 Task: Create a task  Integrate website with a new web content management system (CMS) , assign it to team member softage.5@softage.net in the project BackTech and update the status of the task to  On Track  , set the priority of the task to Low
Action: Mouse moved to (741, 721)
Screenshot: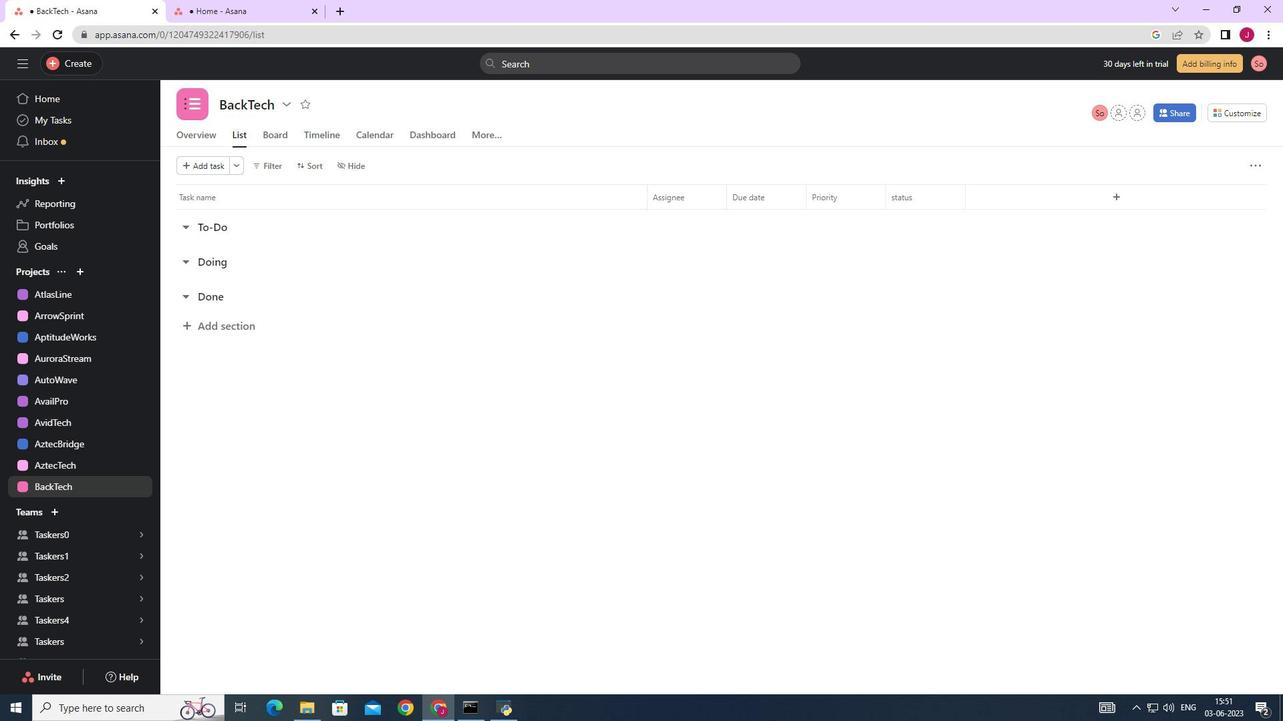 
Action: Mouse scrolled (741, 721) with delta (0, 0)
Screenshot: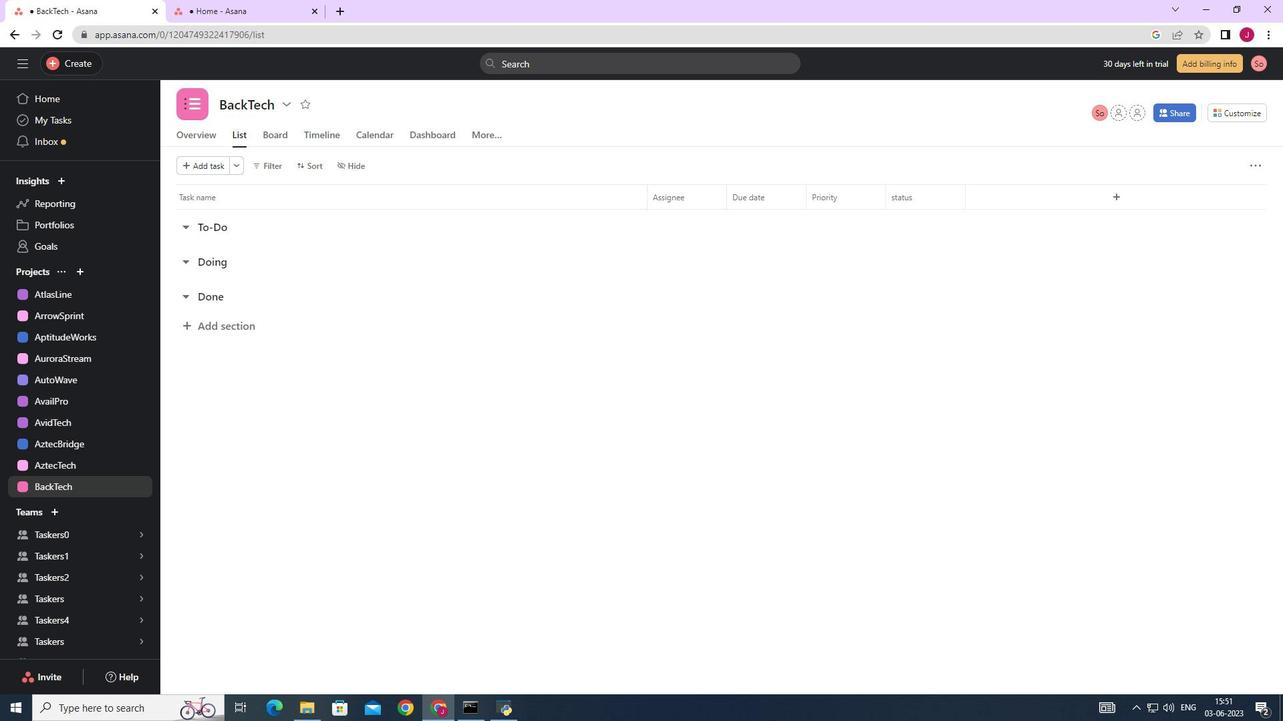 
Action: Mouse moved to (739, 721)
Screenshot: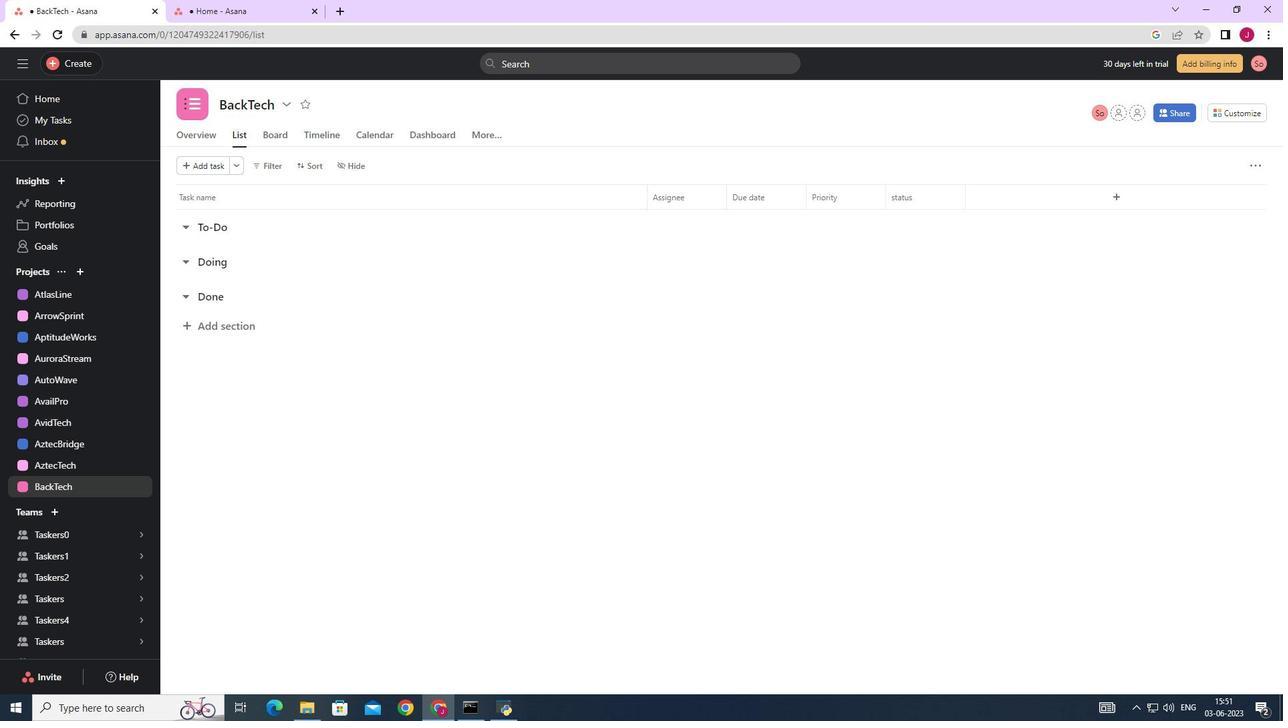 
Action: Mouse scrolled (739, 721) with delta (0, 0)
Screenshot: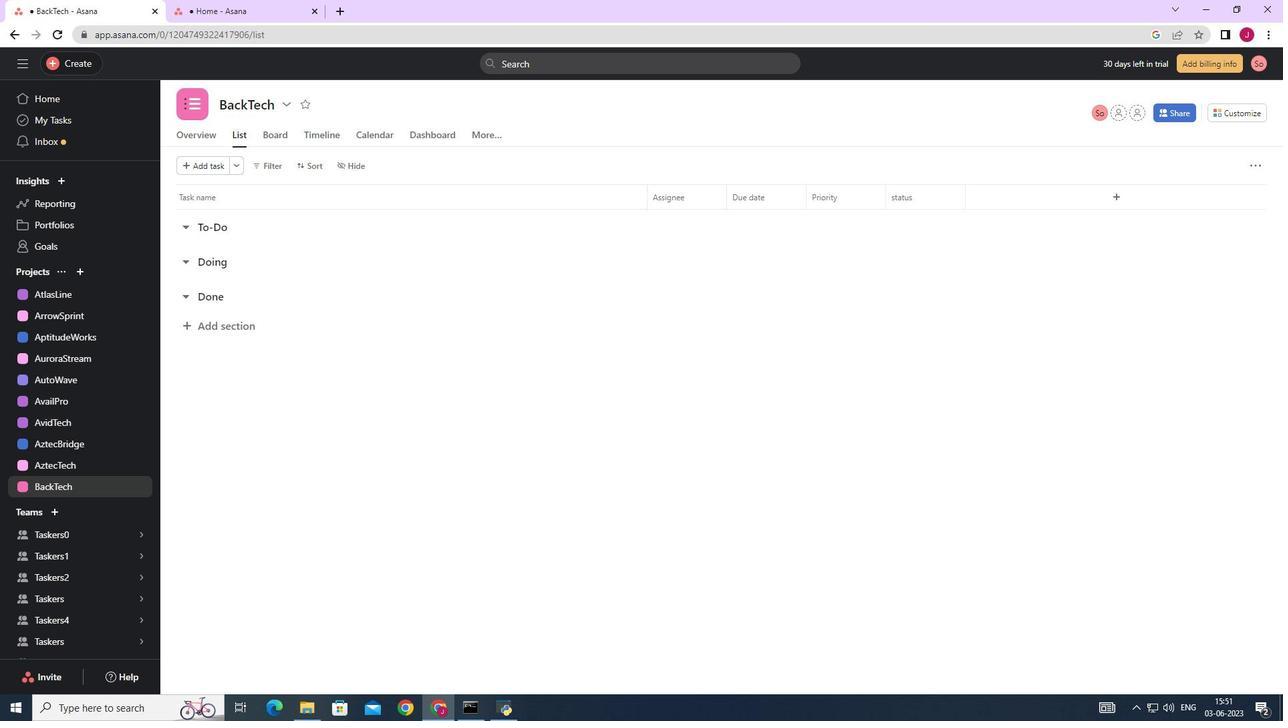 
Action: Mouse moved to (736, 721)
Screenshot: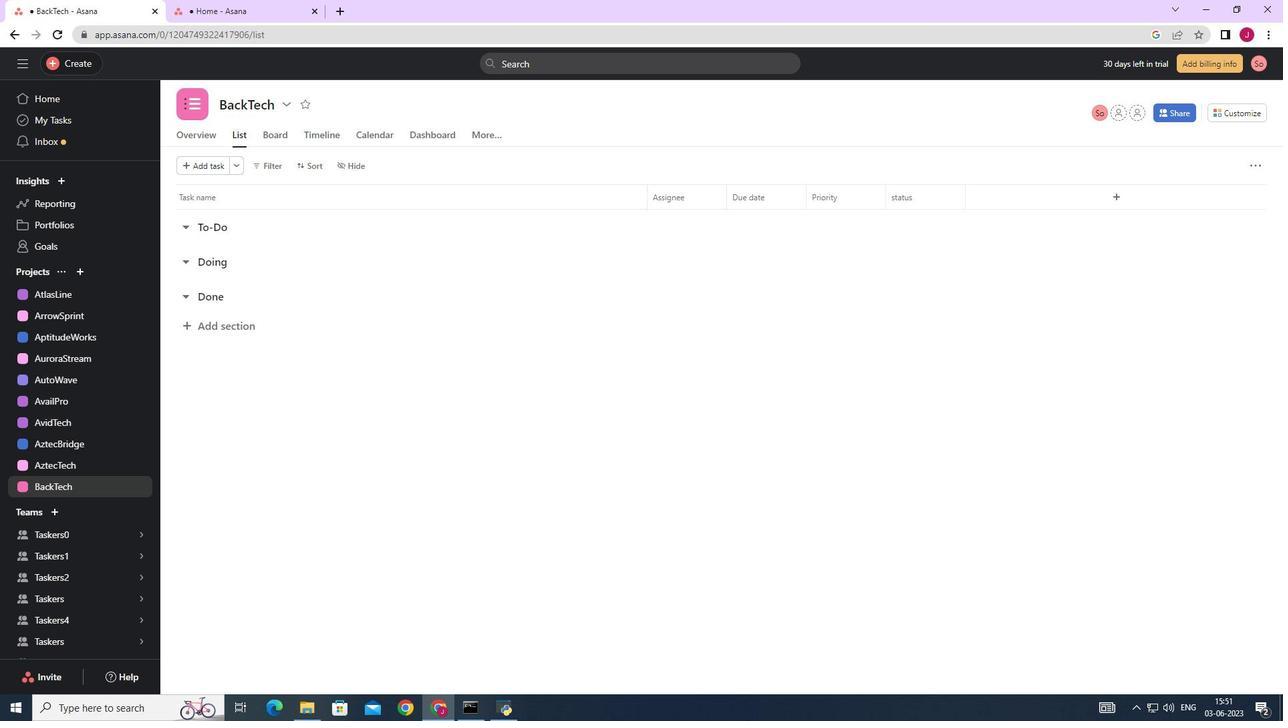 
Action: Mouse scrolled (736, 721) with delta (0, 0)
Screenshot: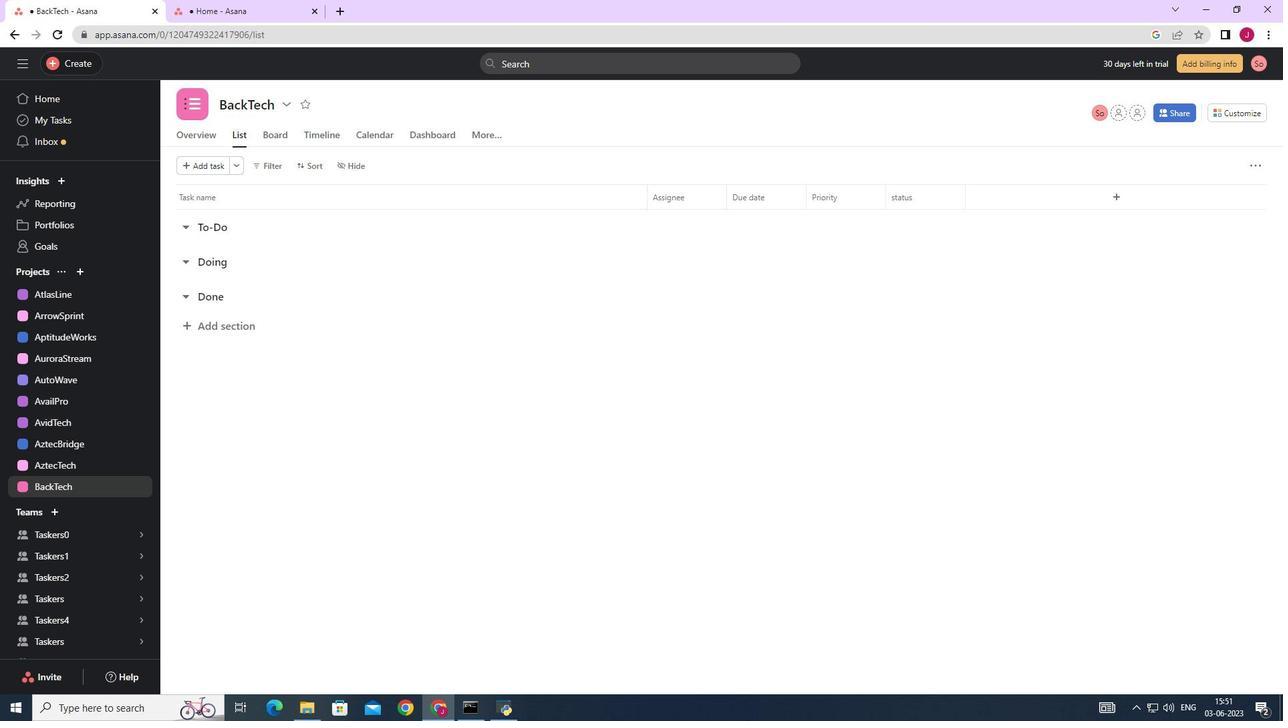 
Action: Mouse moved to (89, 63)
Screenshot: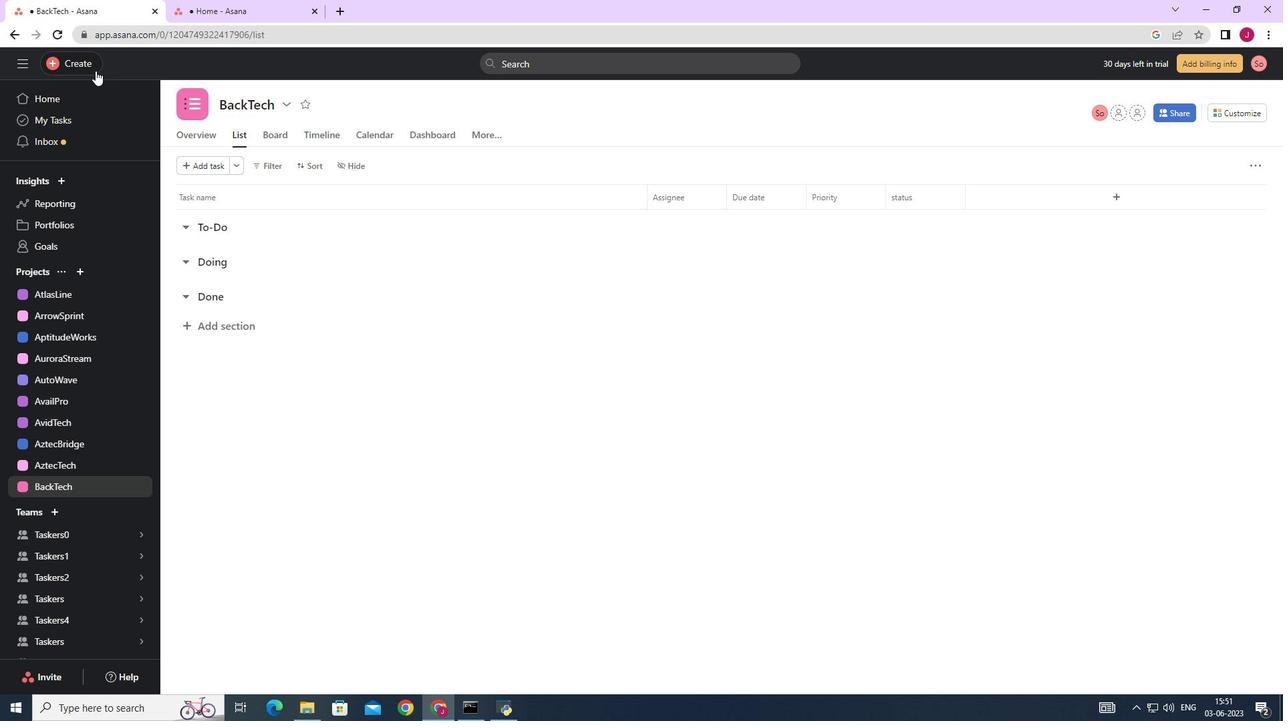 
Action: Mouse pressed left at (89, 63)
Screenshot: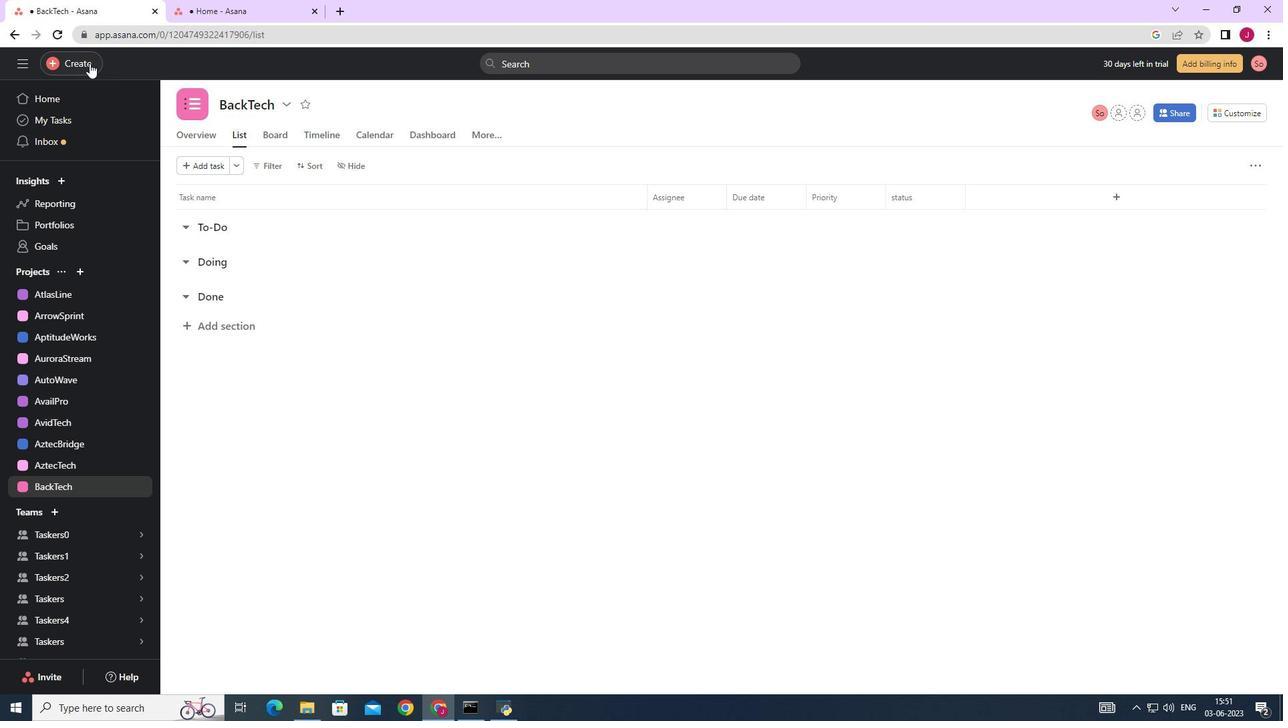 
Action: Mouse moved to (181, 71)
Screenshot: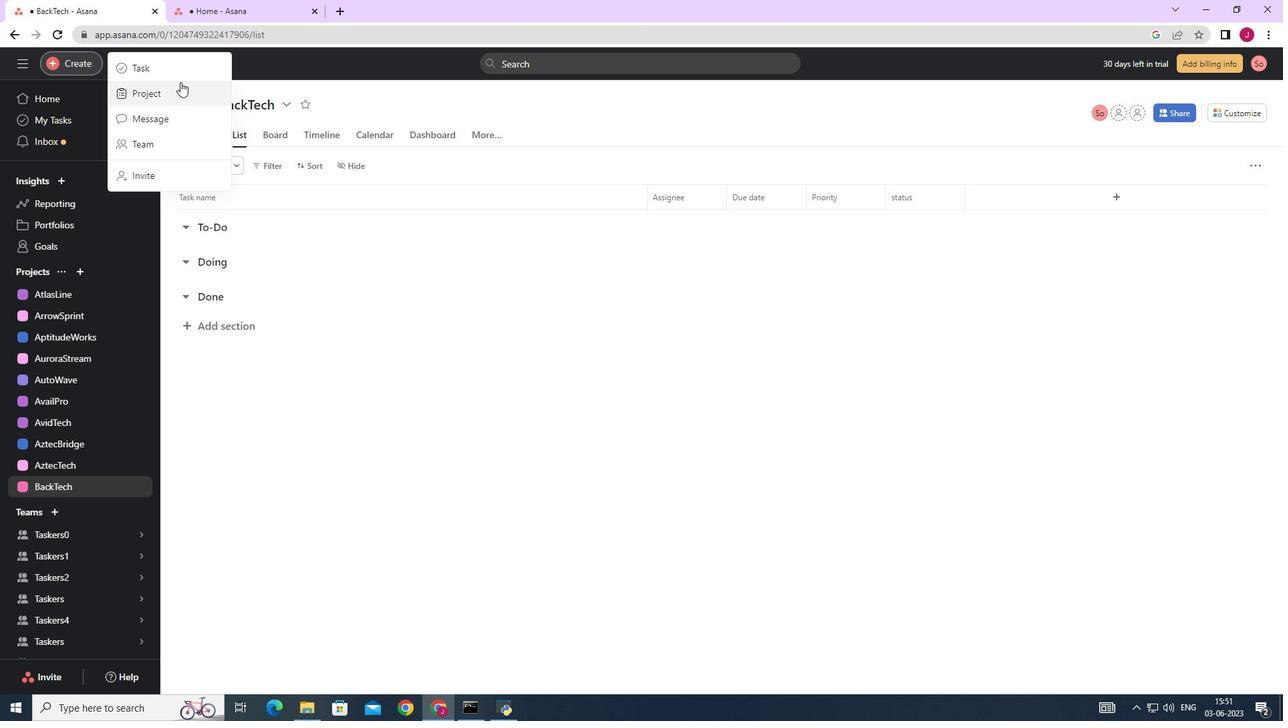 
Action: Mouse pressed left at (181, 71)
Screenshot: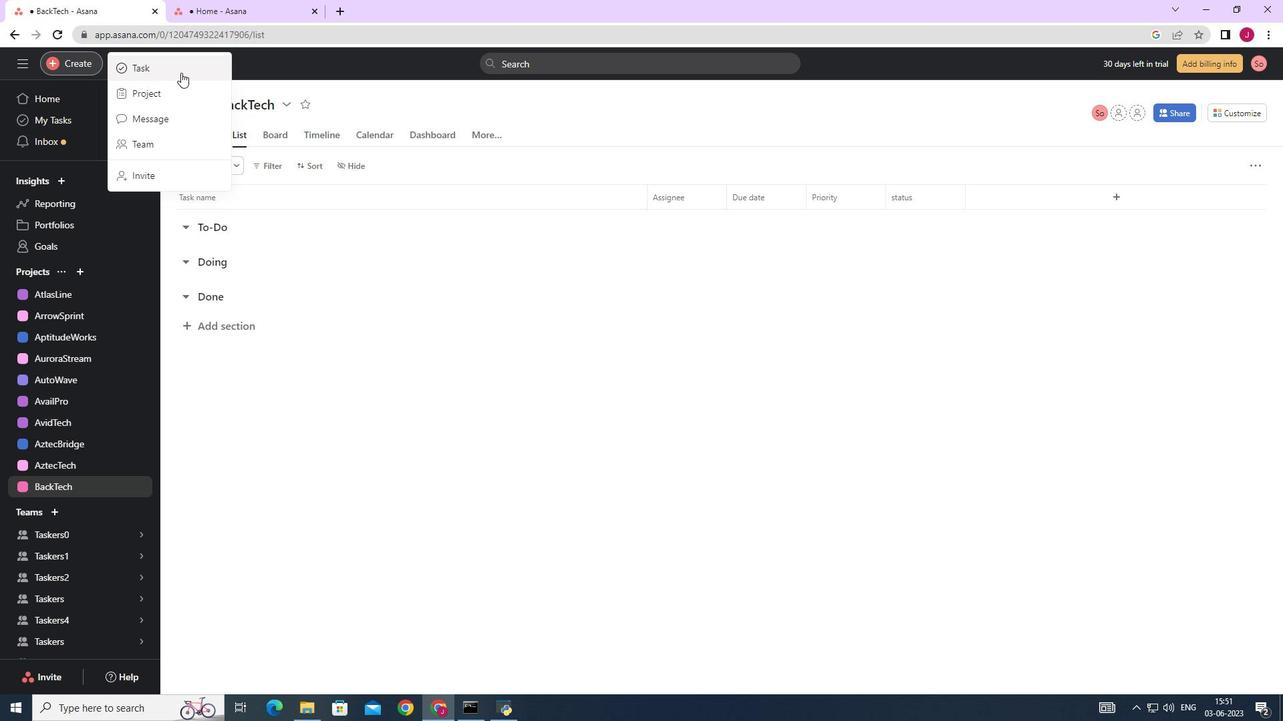 
Action: Mouse moved to (1016, 443)
Screenshot: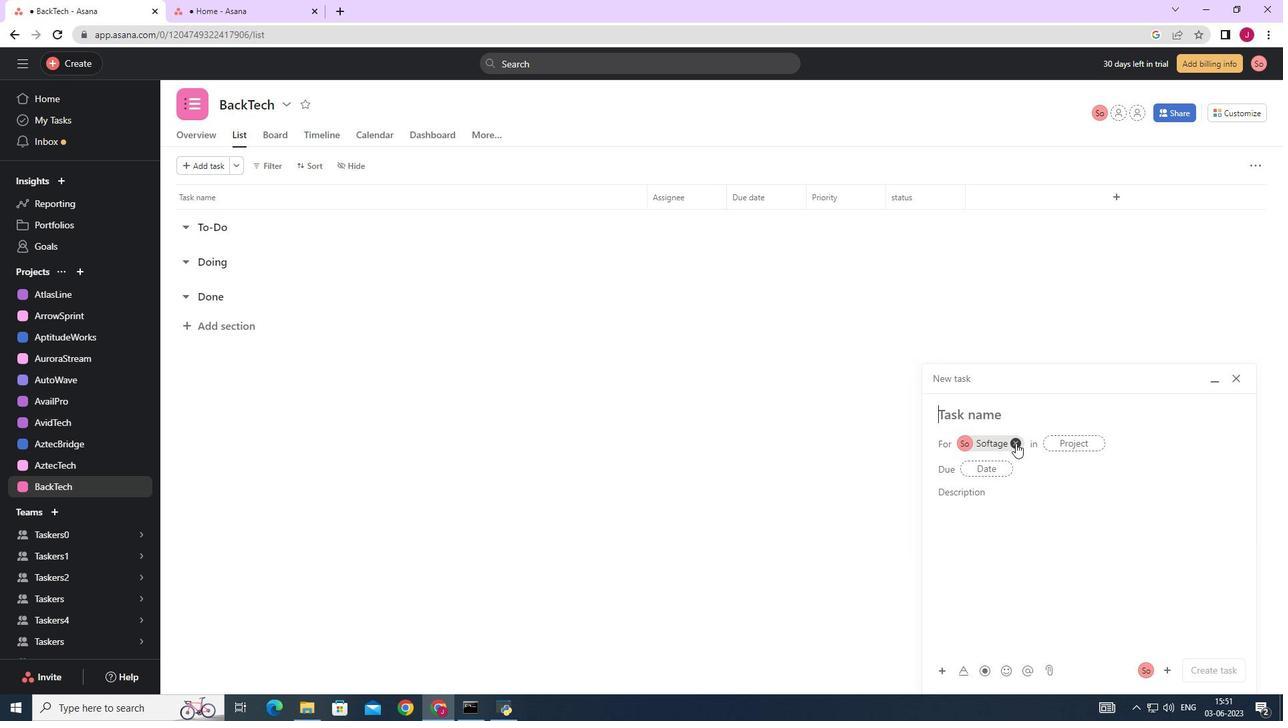 
Action: Mouse pressed left at (1016, 443)
Screenshot: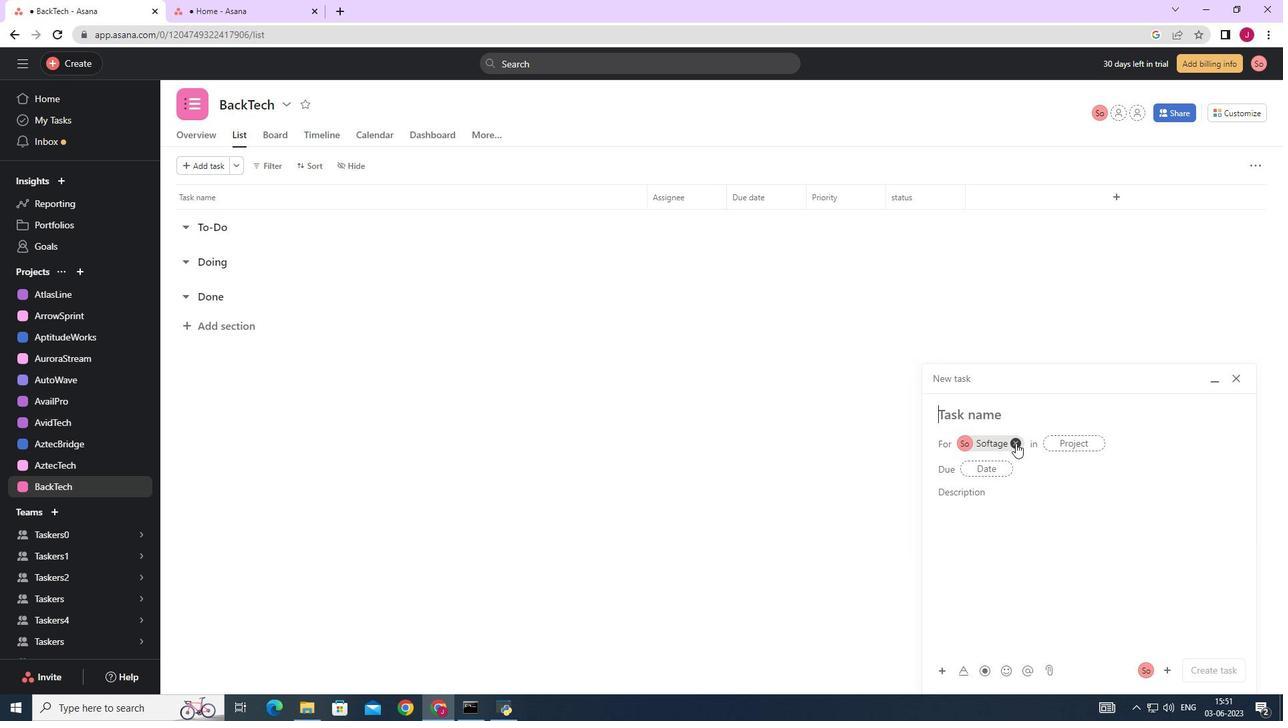 
Action: Mouse moved to (989, 419)
Screenshot: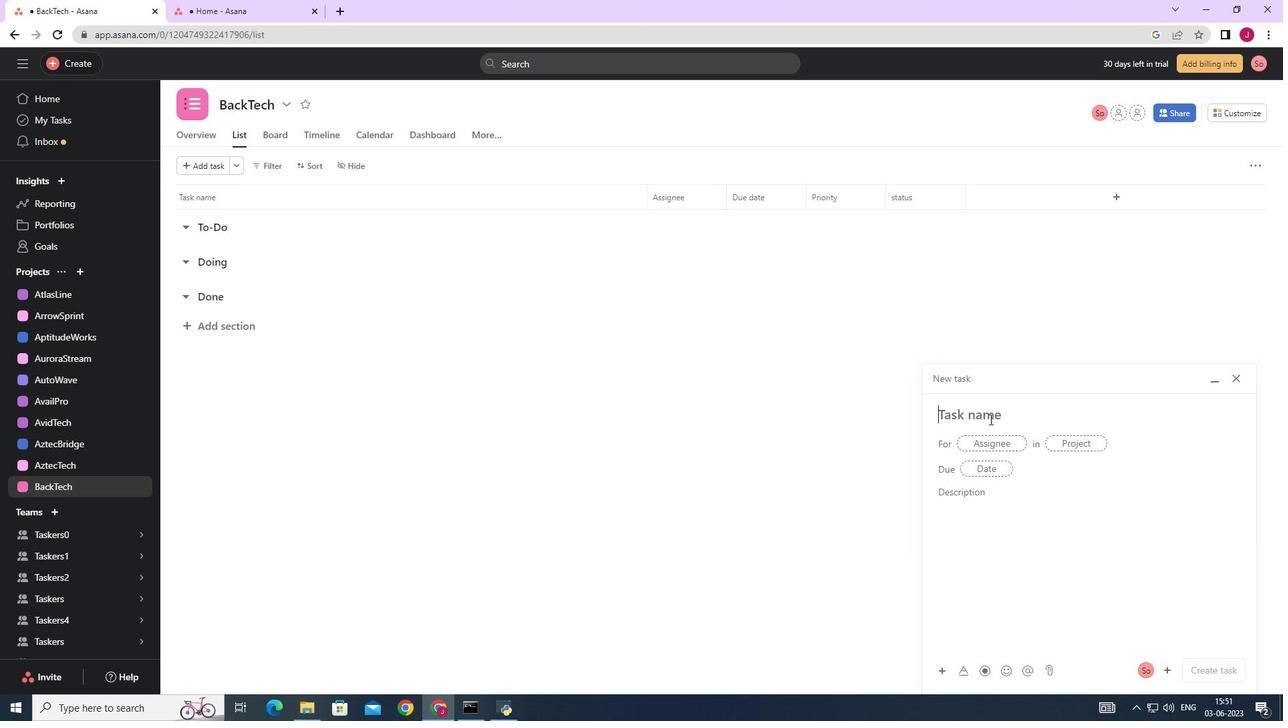 
Action: Mouse pressed left at (989, 419)
Screenshot: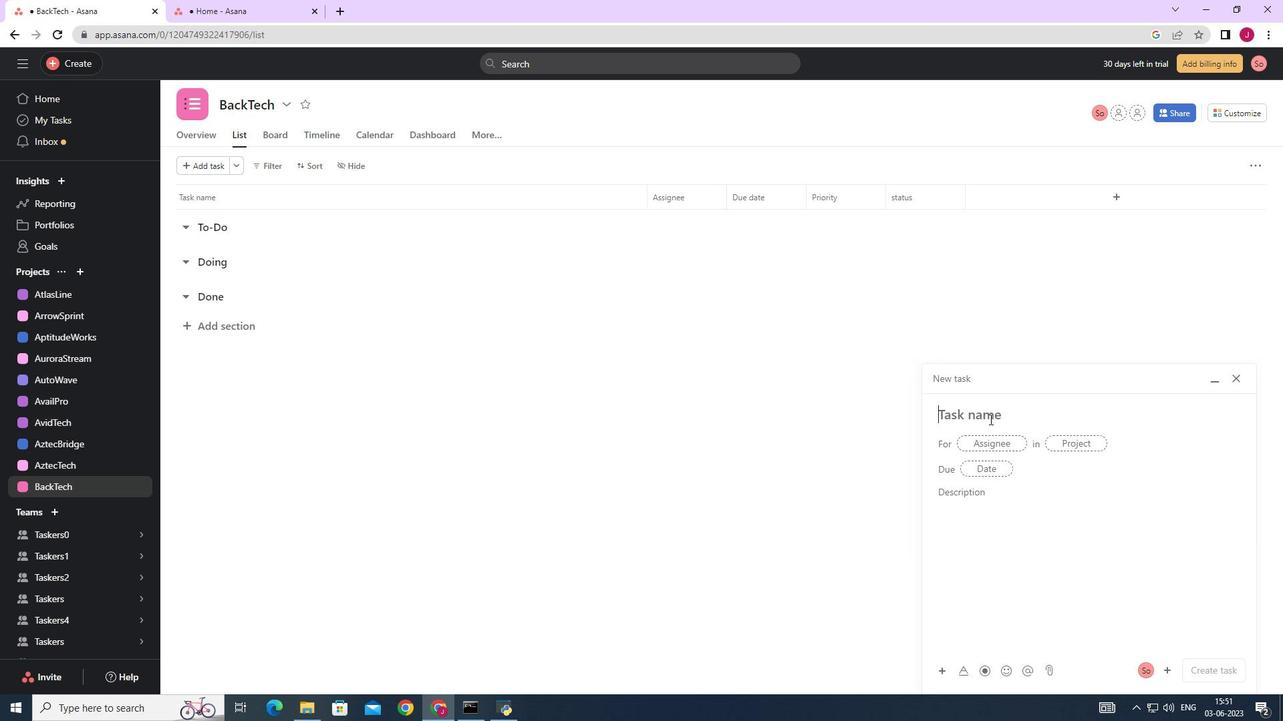 
Action: Mouse moved to (1283, 721)
Screenshot: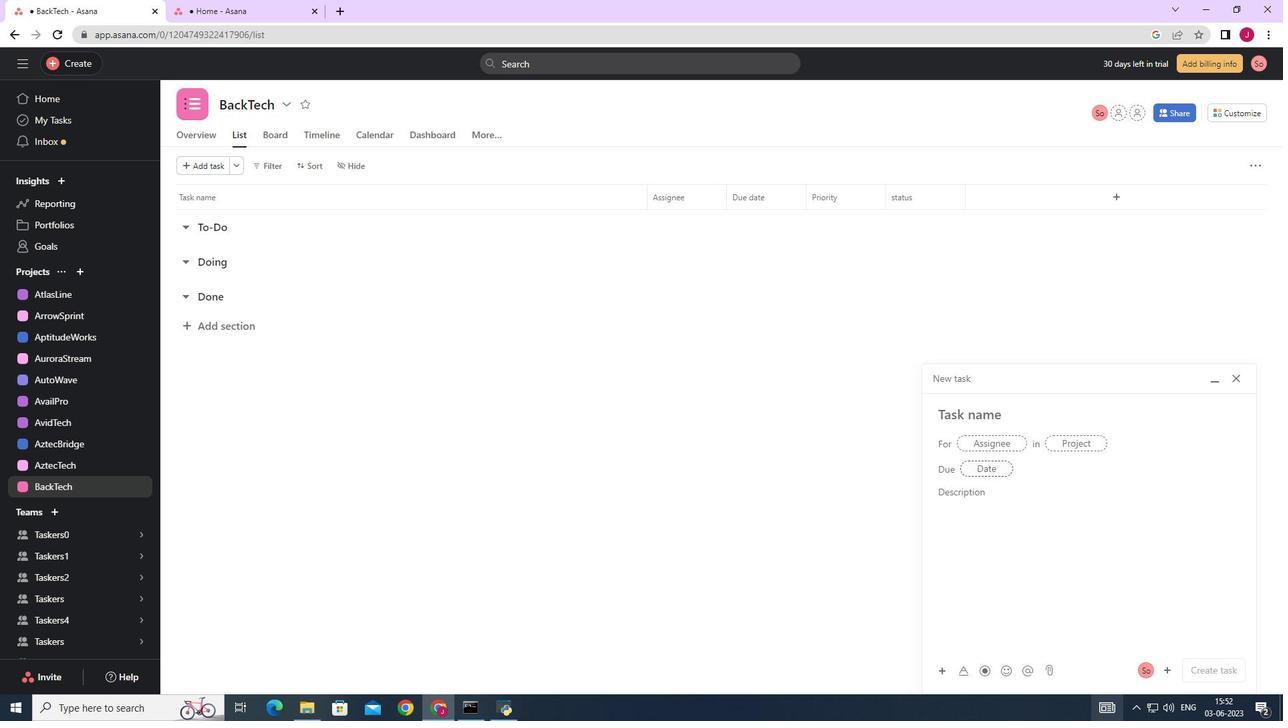 
Action: Key pressed <Key.caps_lock>I<Key.caps_lock>ntegrate<Key.space>website<Key.space>with<Key.space>a<Key.space>new<Key.space>web<Key.space>content<Key.space>management<Key.space>system<Key.space><Key.shift_r><Key.shift_r><Key.shift_r><Key.shift_r><Key.shift_r>(<Key.caps_lock>CMS<Key.shift_r>)
Screenshot: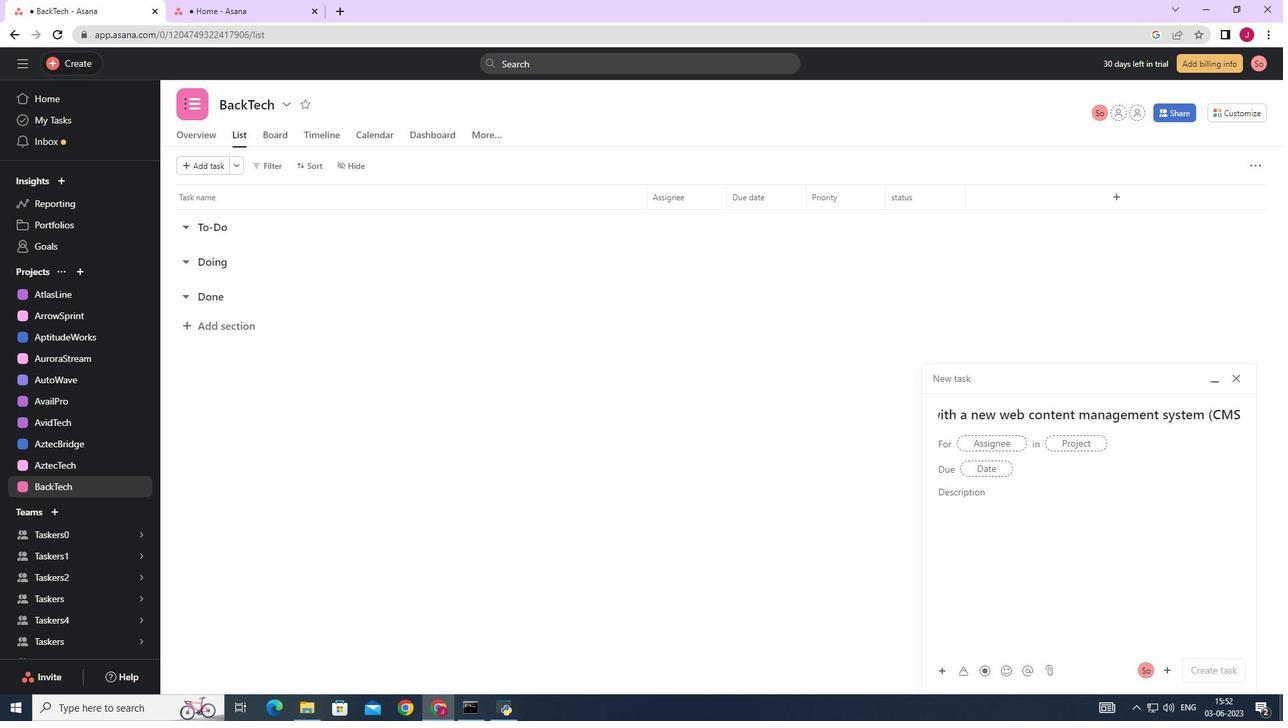 
Action: Mouse moved to (995, 445)
Screenshot: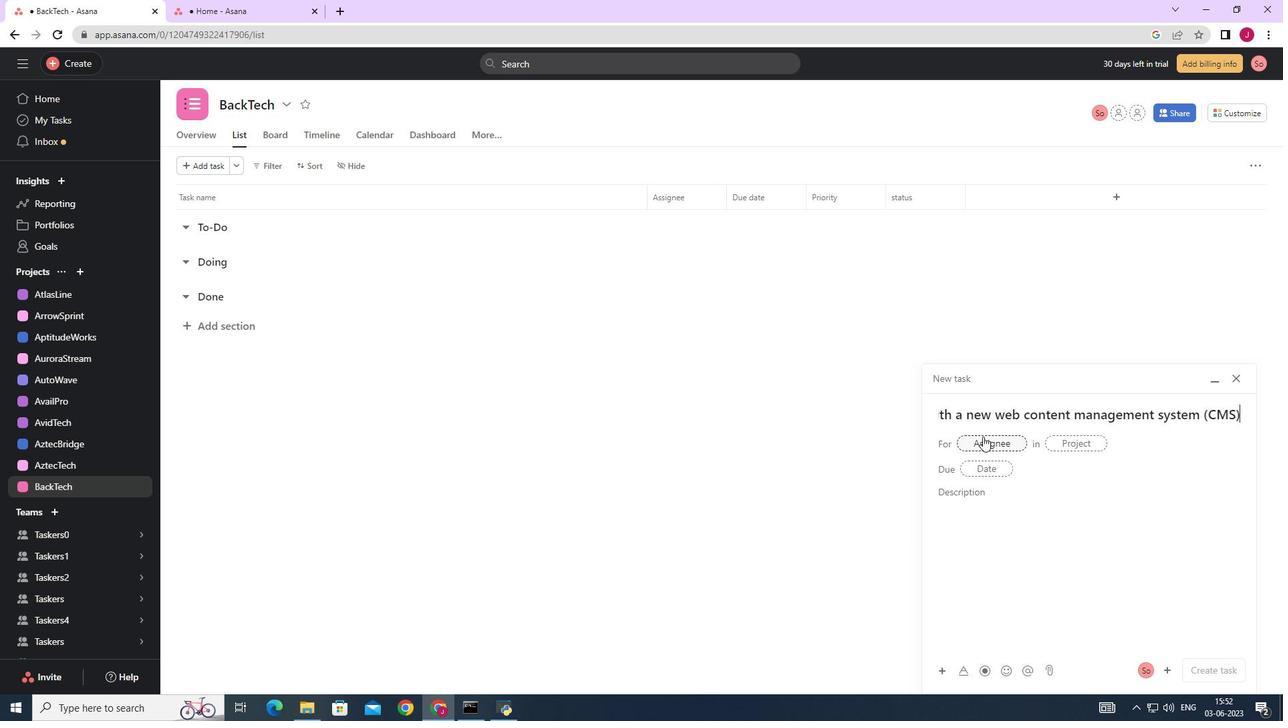 
Action: Mouse pressed left at (995, 445)
Screenshot: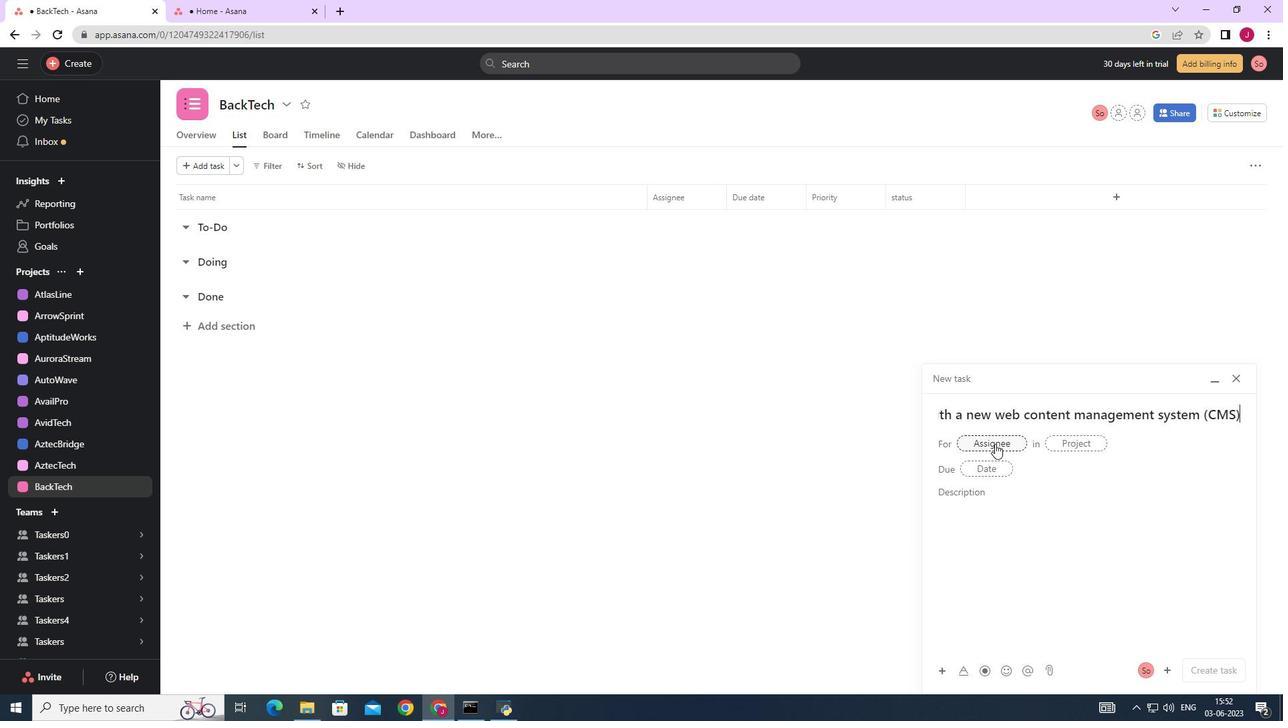 
Action: Mouse moved to (993, 447)
Screenshot: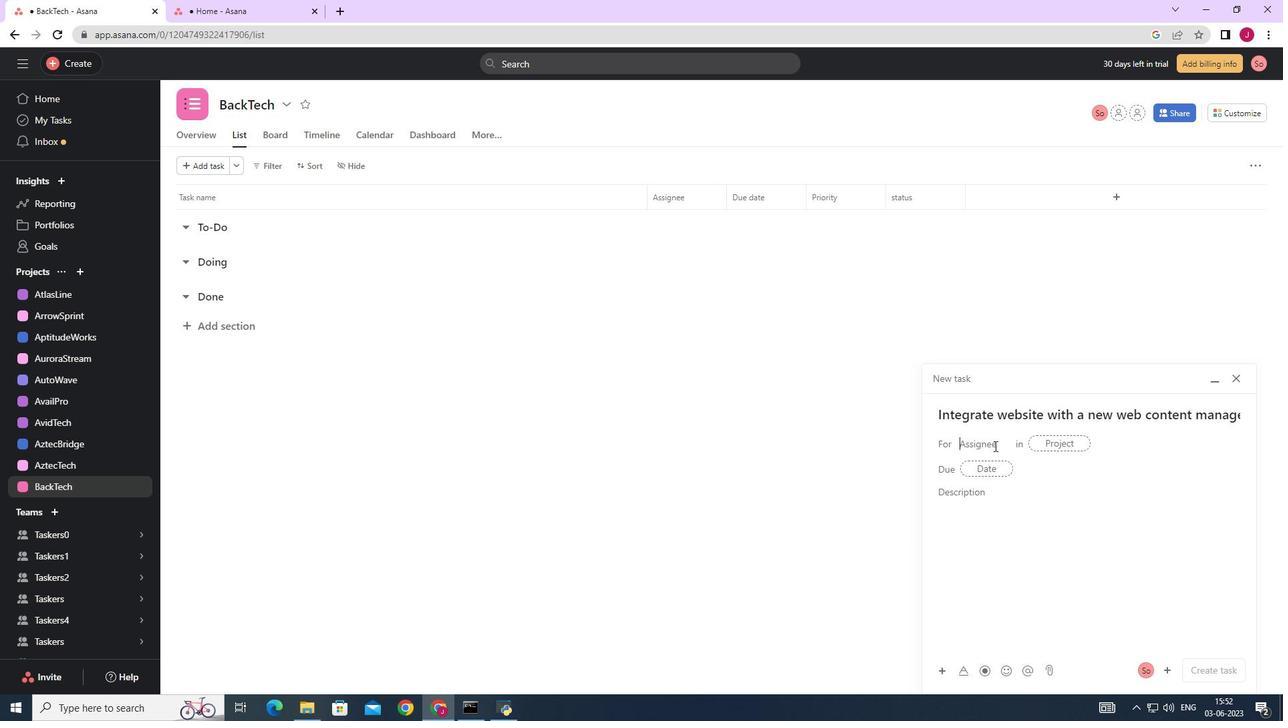 
Action: Key pressed SOFTAGE.5
Screenshot: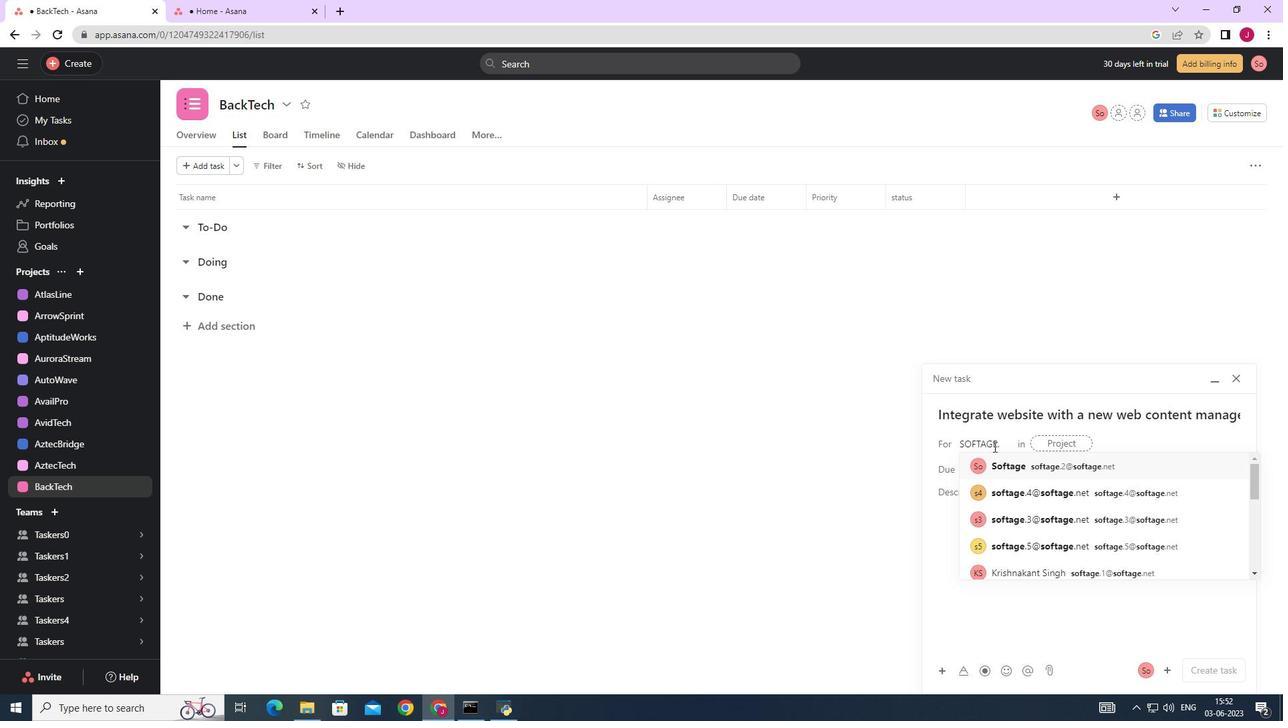 
Action: Mouse moved to (1032, 466)
Screenshot: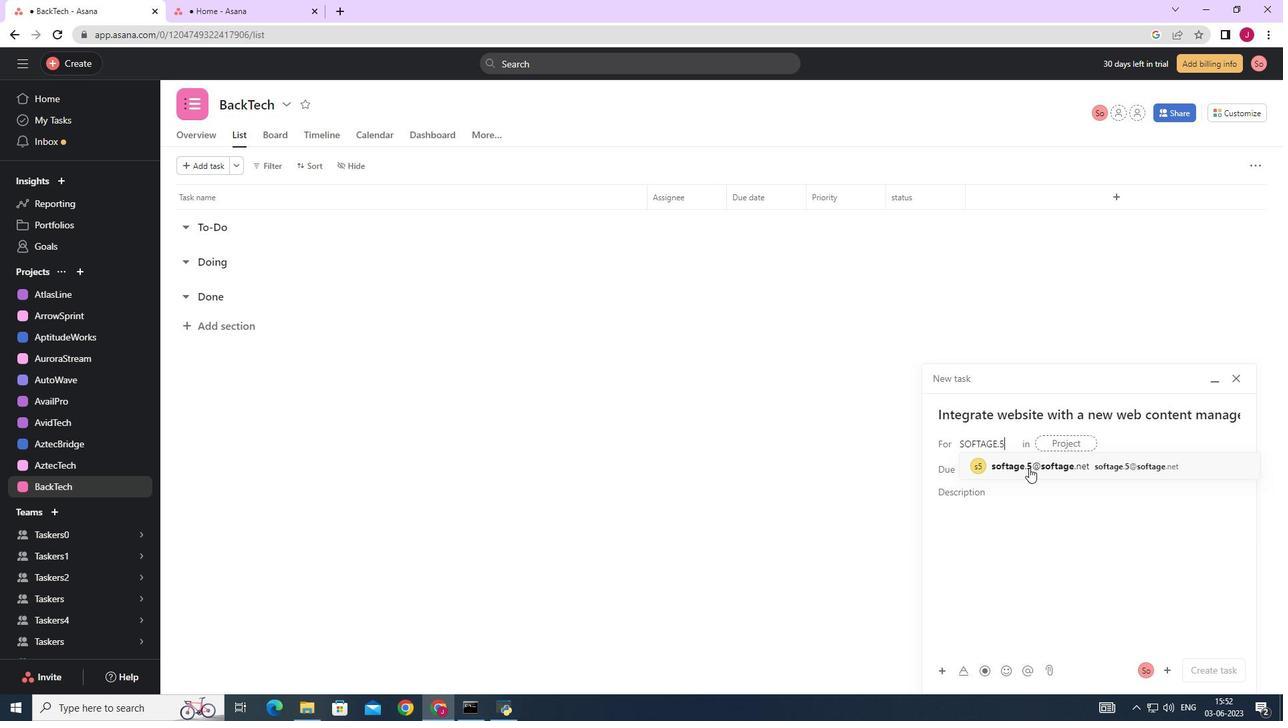 
Action: Mouse pressed left at (1032, 466)
Screenshot: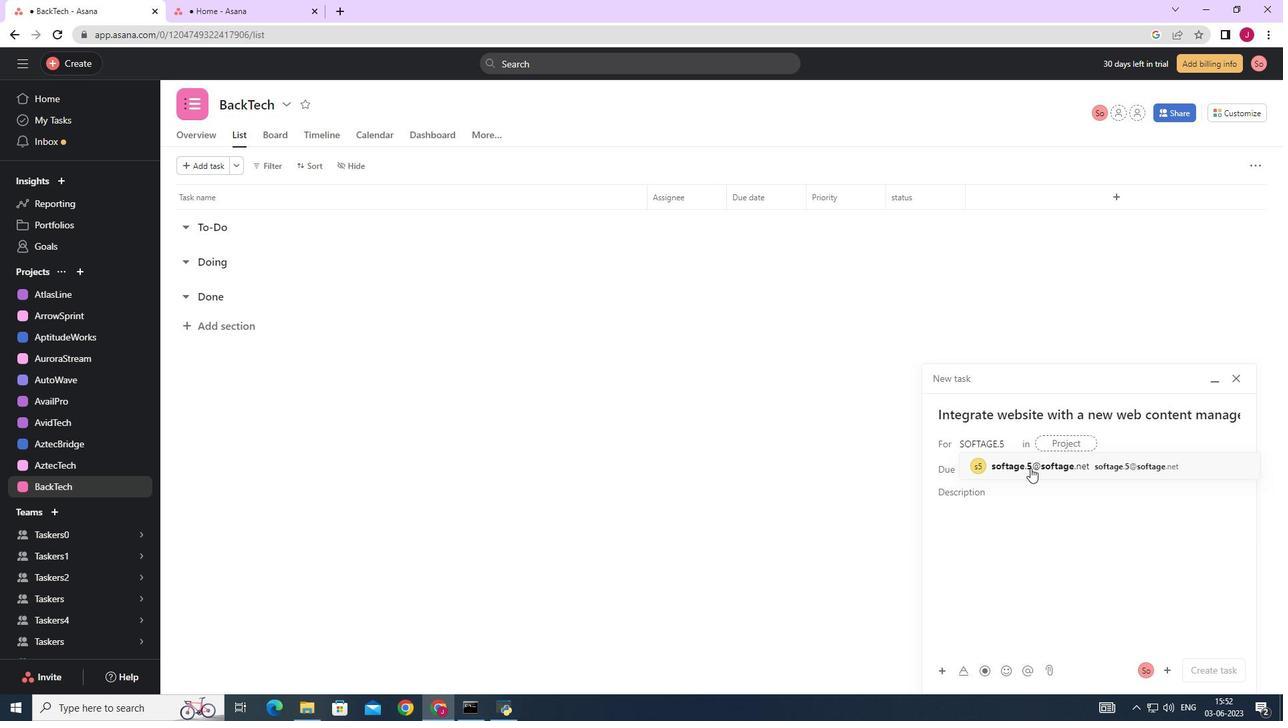 
Action: Mouse moved to (867, 463)
Screenshot: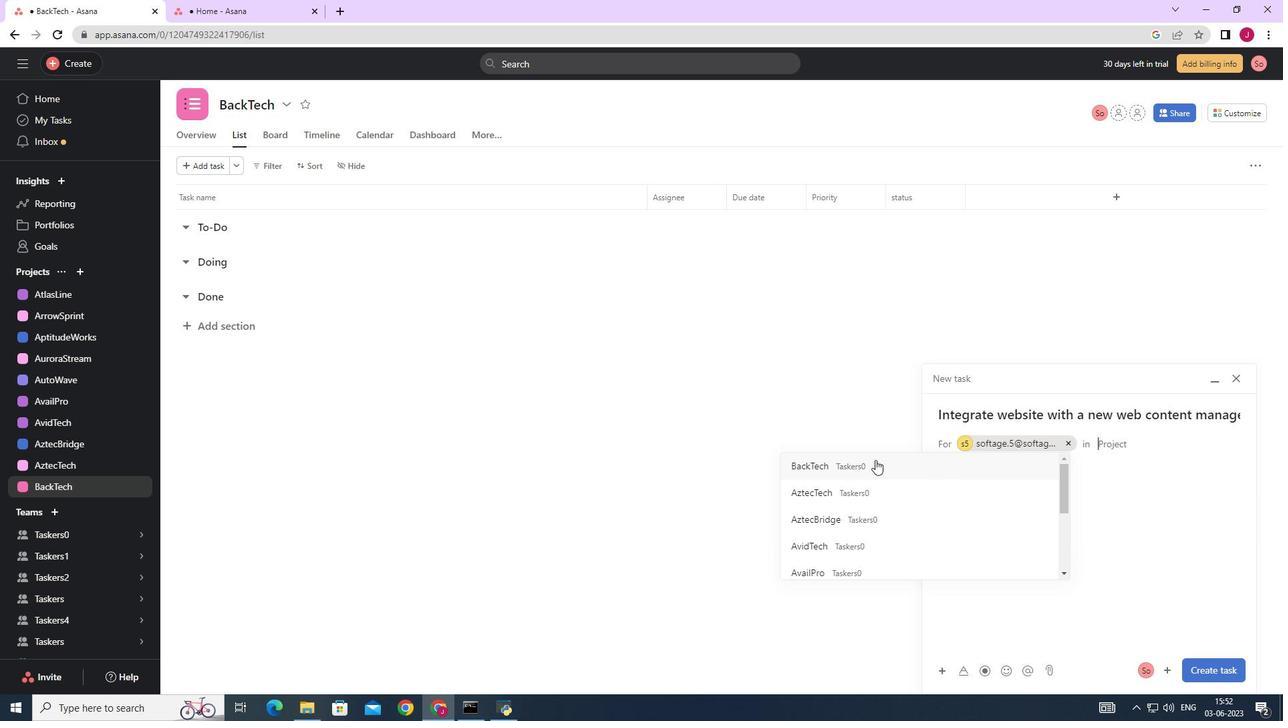 
Action: Mouse pressed left at (867, 463)
Screenshot: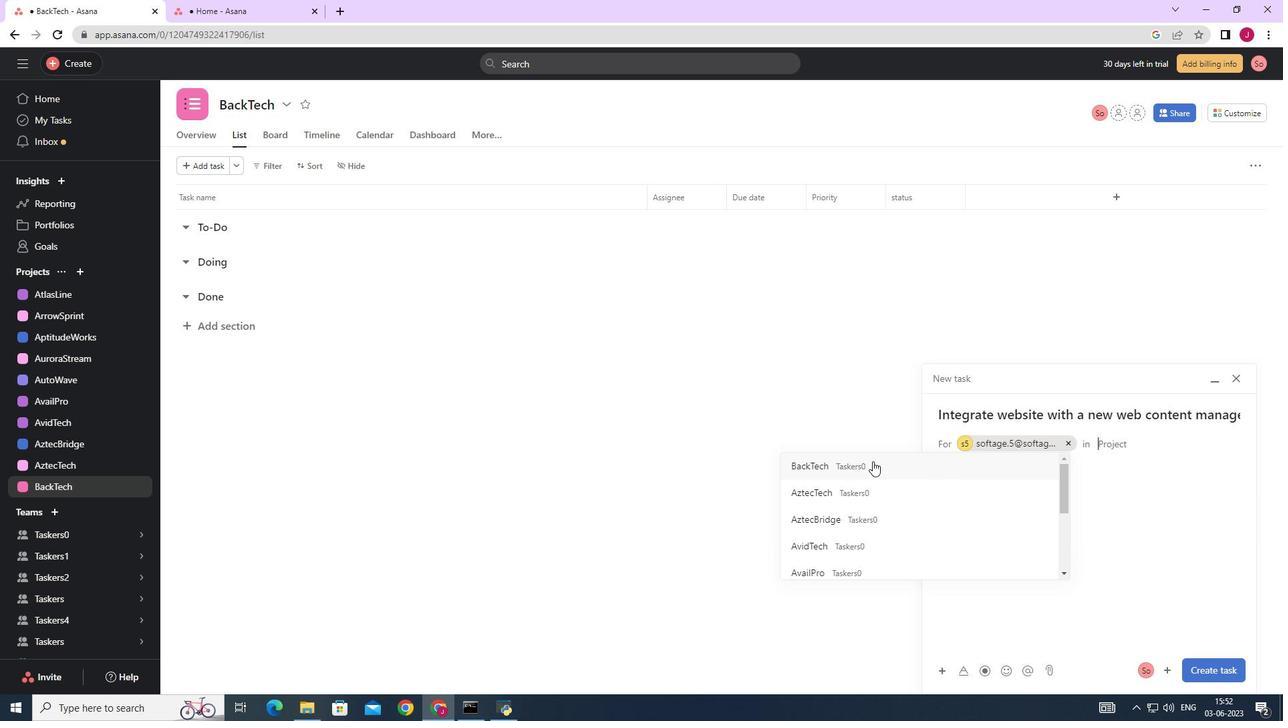 
Action: Mouse moved to (998, 493)
Screenshot: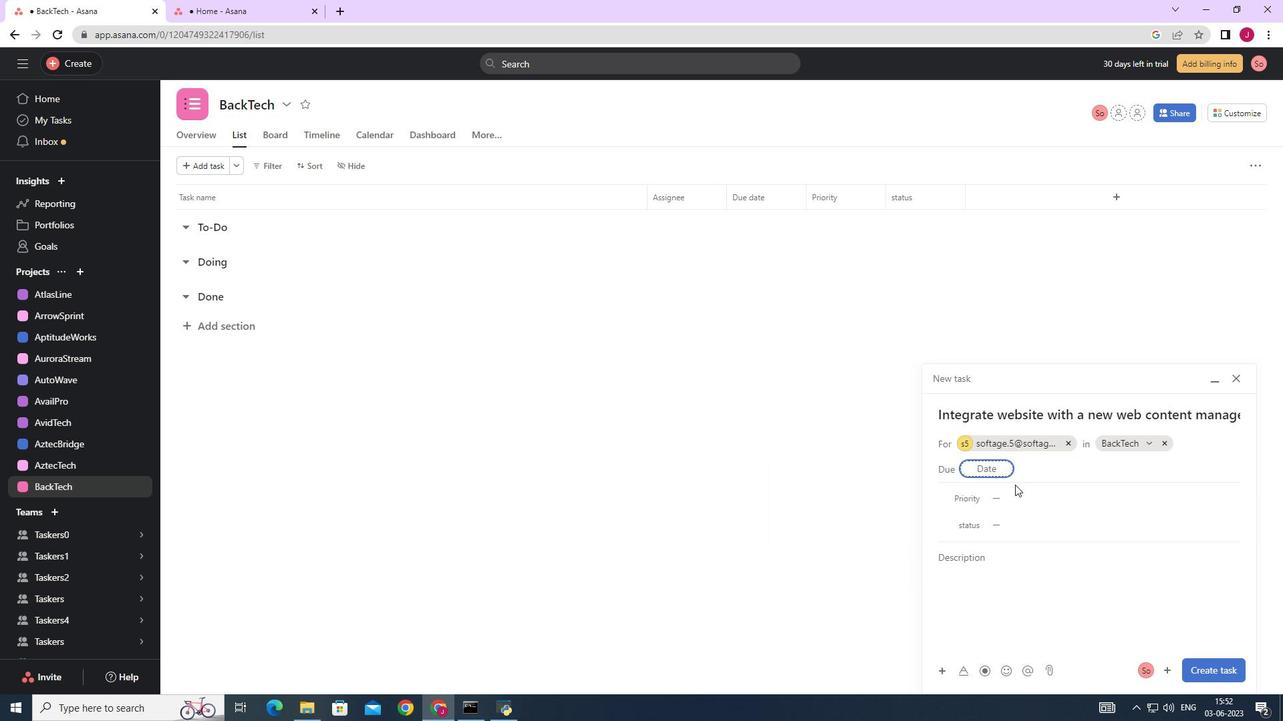 
Action: Mouse pressed left at (998, 493)
Screenshot: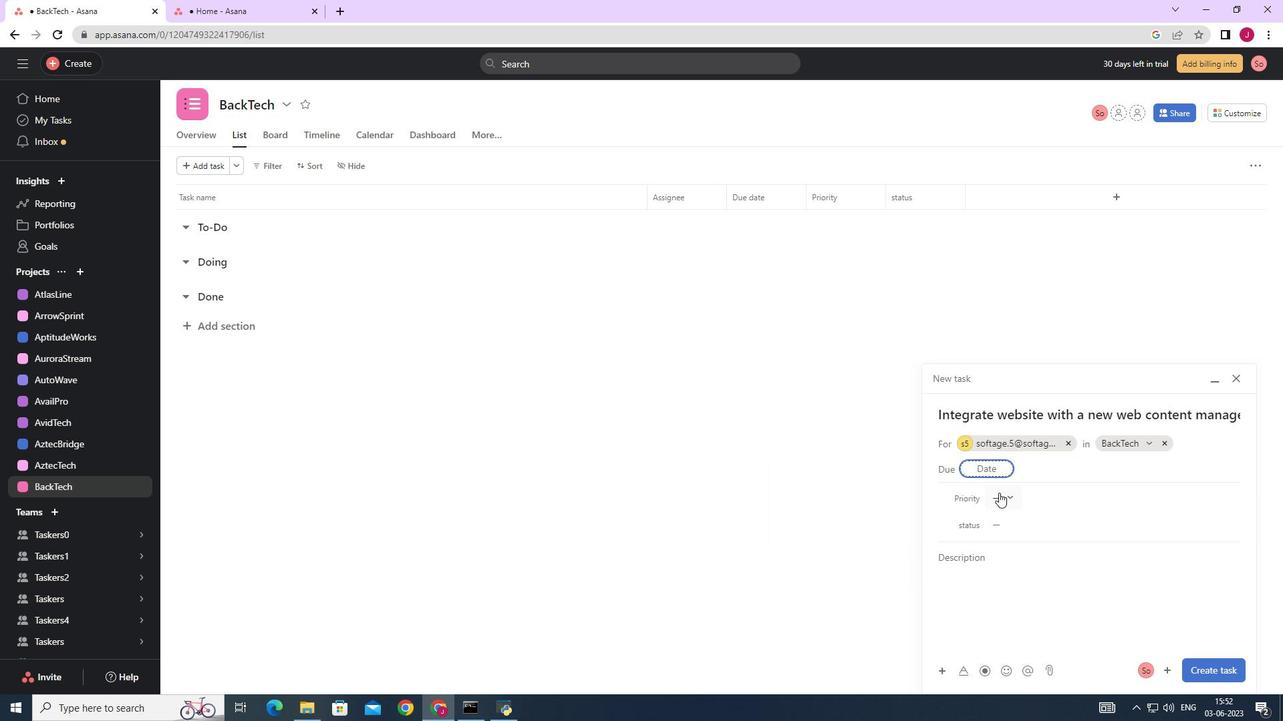 
Action: Mouse moved to (1028, 592)
Screenshot: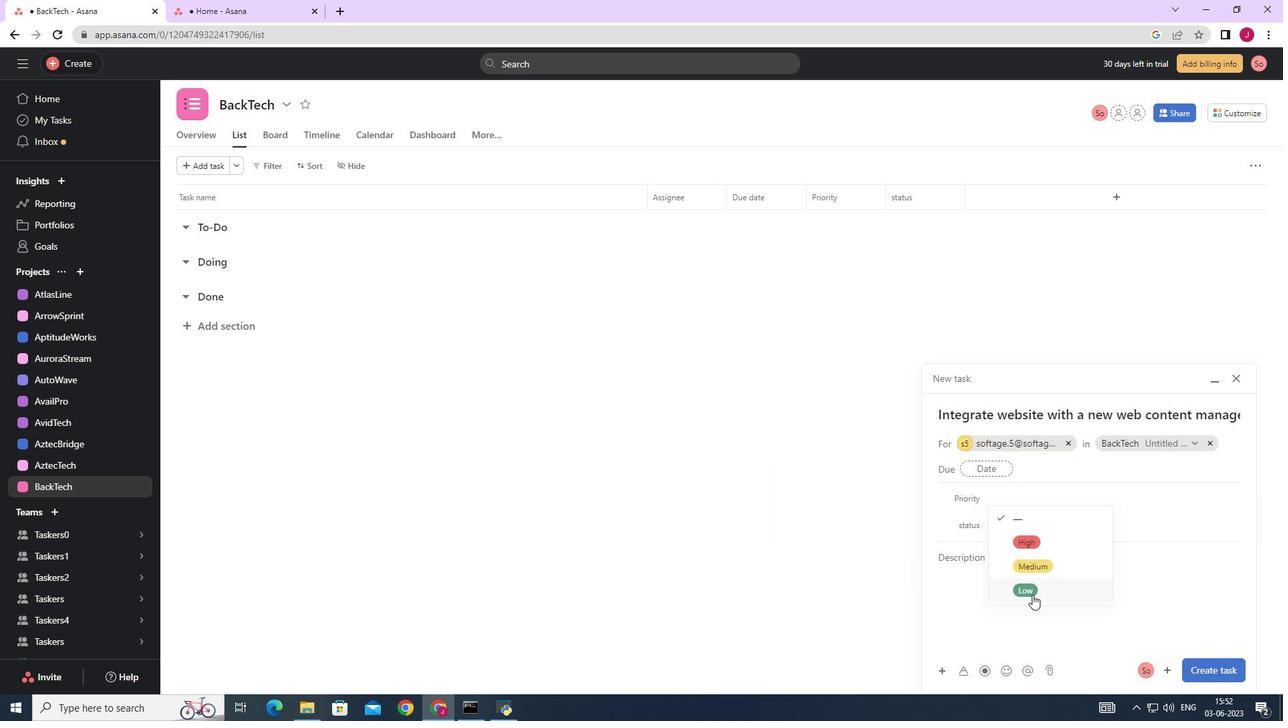 
Action: Mouse pressed left at (1028, 592)
Screenshot: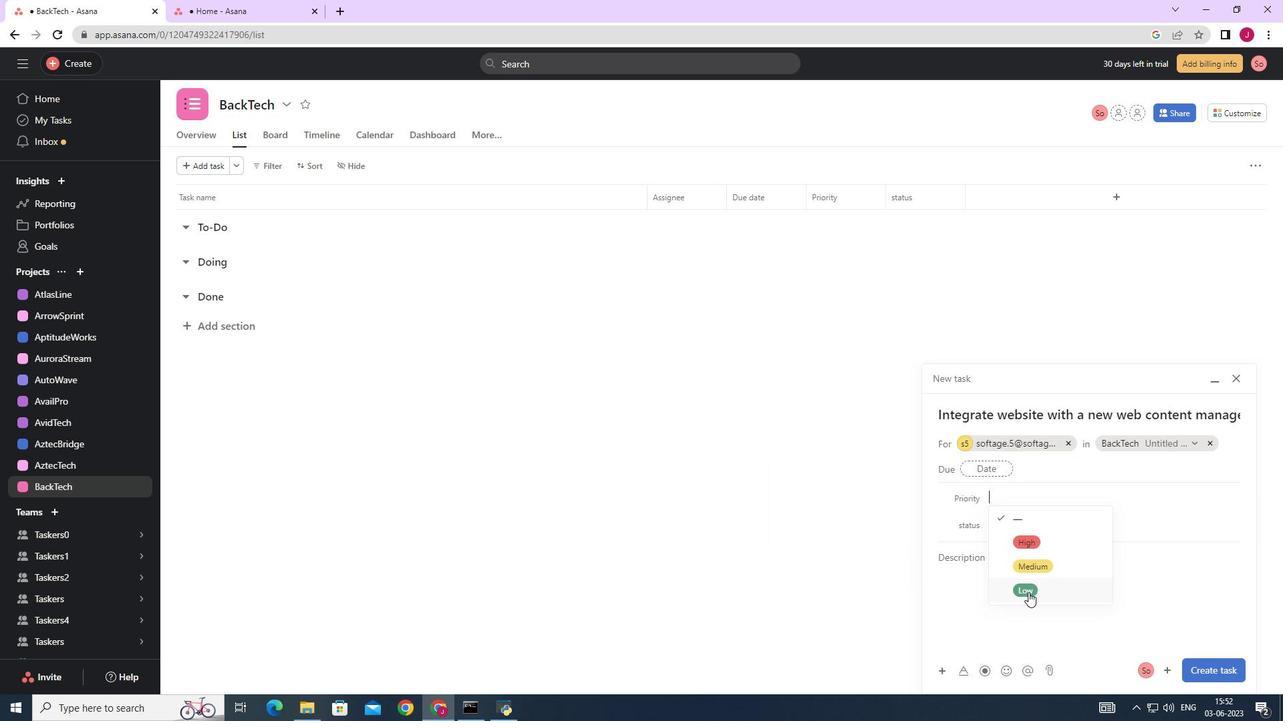 
Action: Mouse moved to (1012, 522)
Screenshot: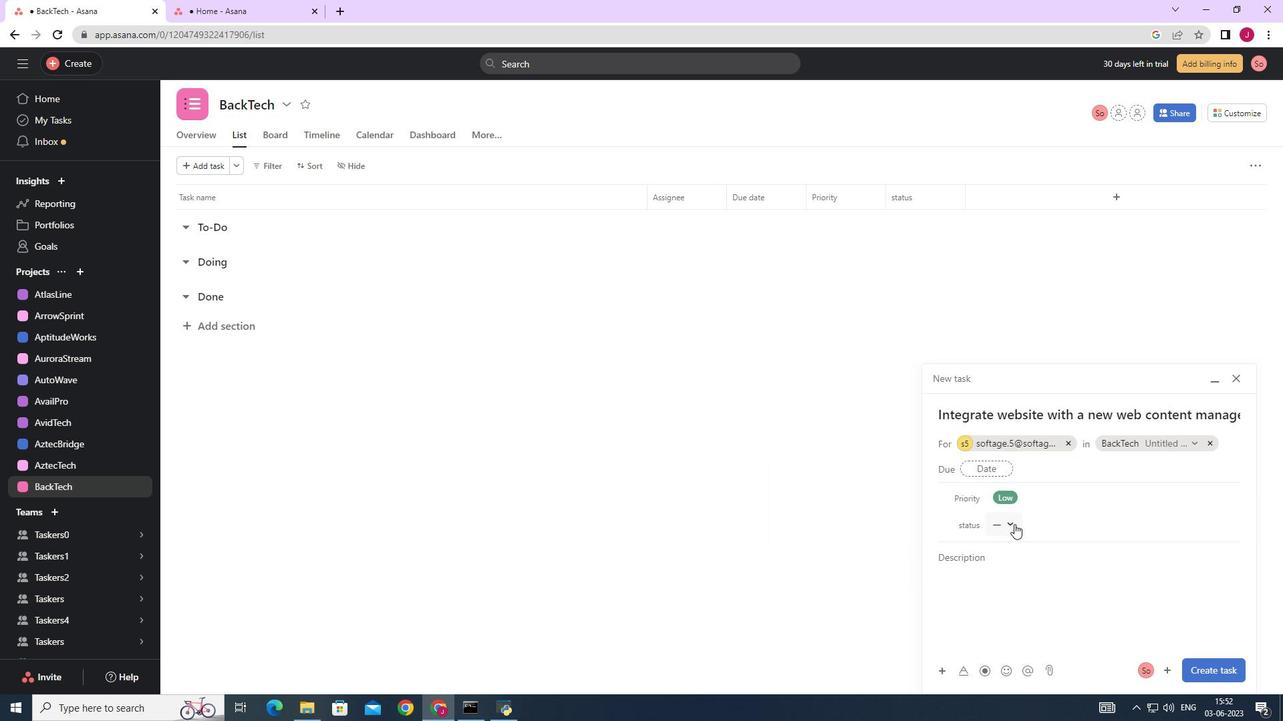 
Action: Mouse pressed left at (1012, 522)
Screenshot: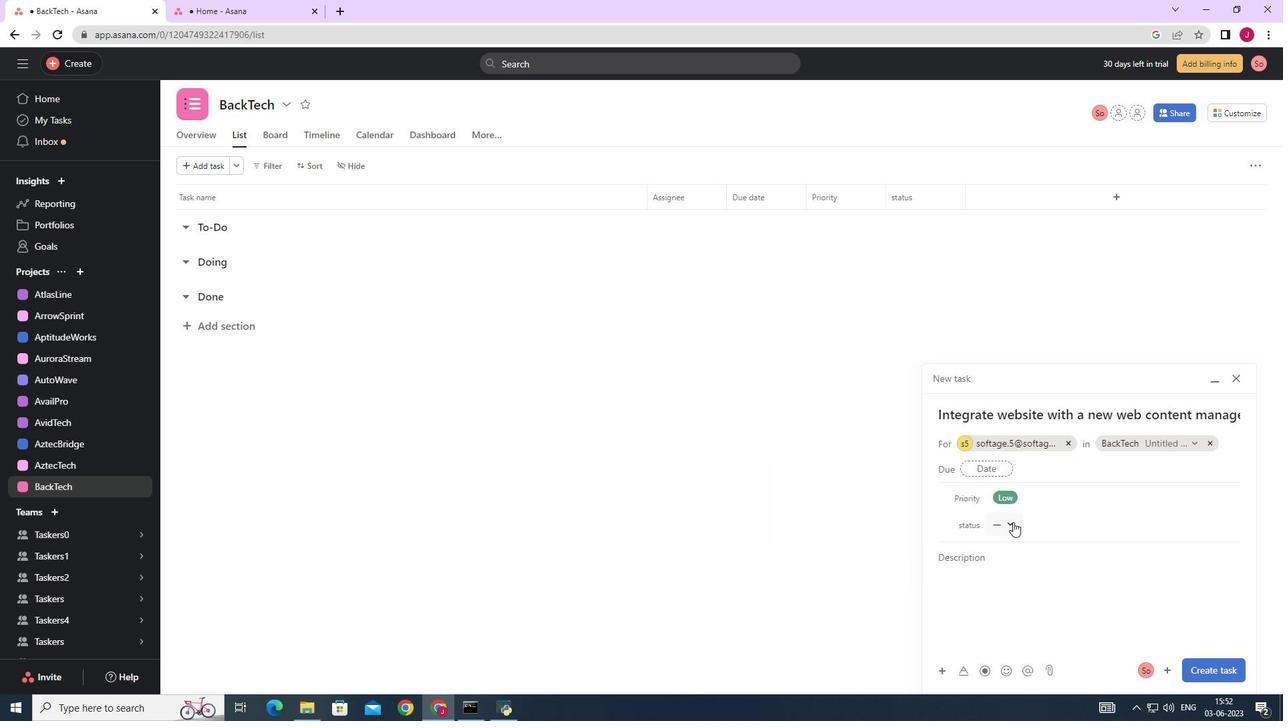 
Action: Mouse moved to (1042, 565)
Screenshot: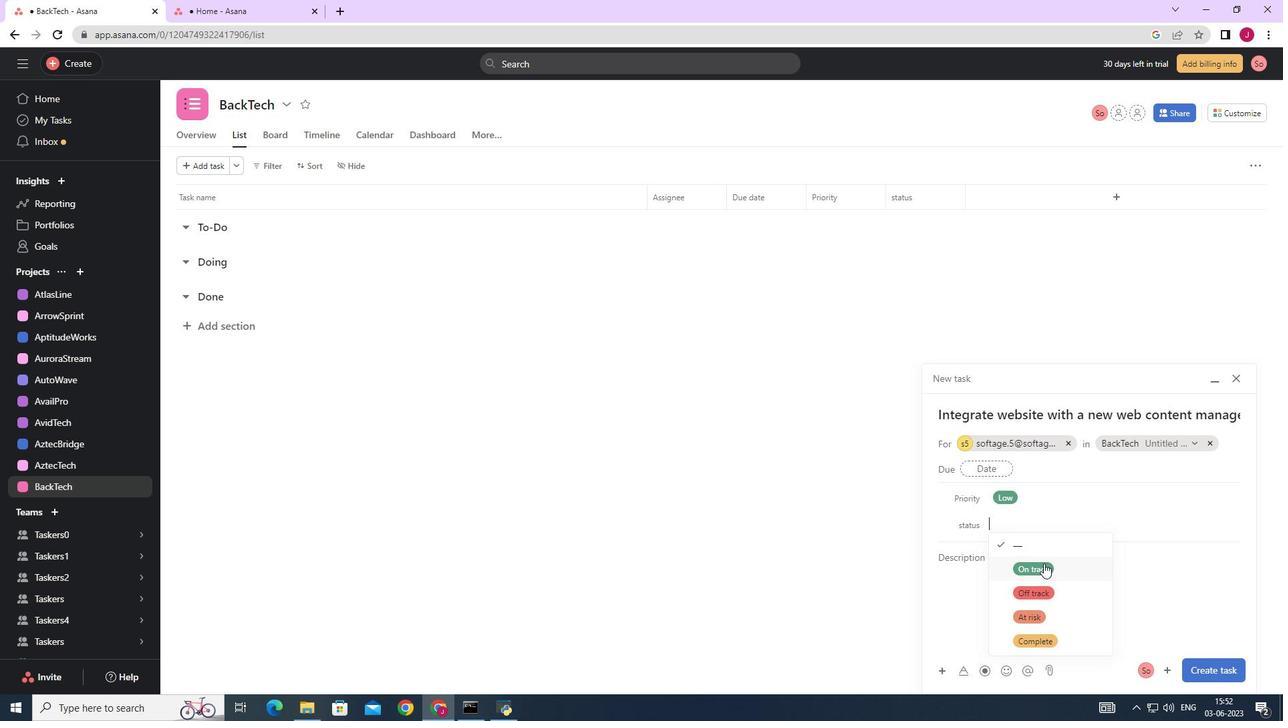
Action: Mouse pressed left at (1042, 565)
Screenshot: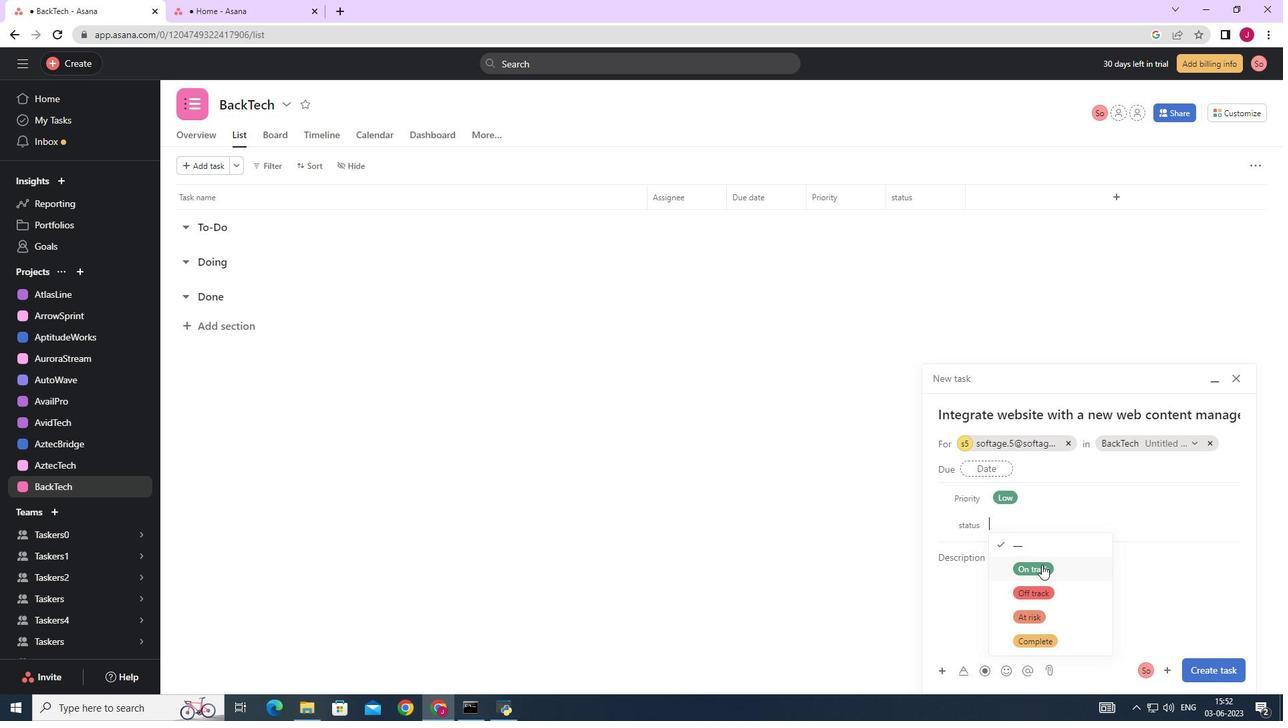 
Action: Mouse moved to (1209, 667)
Screenshot: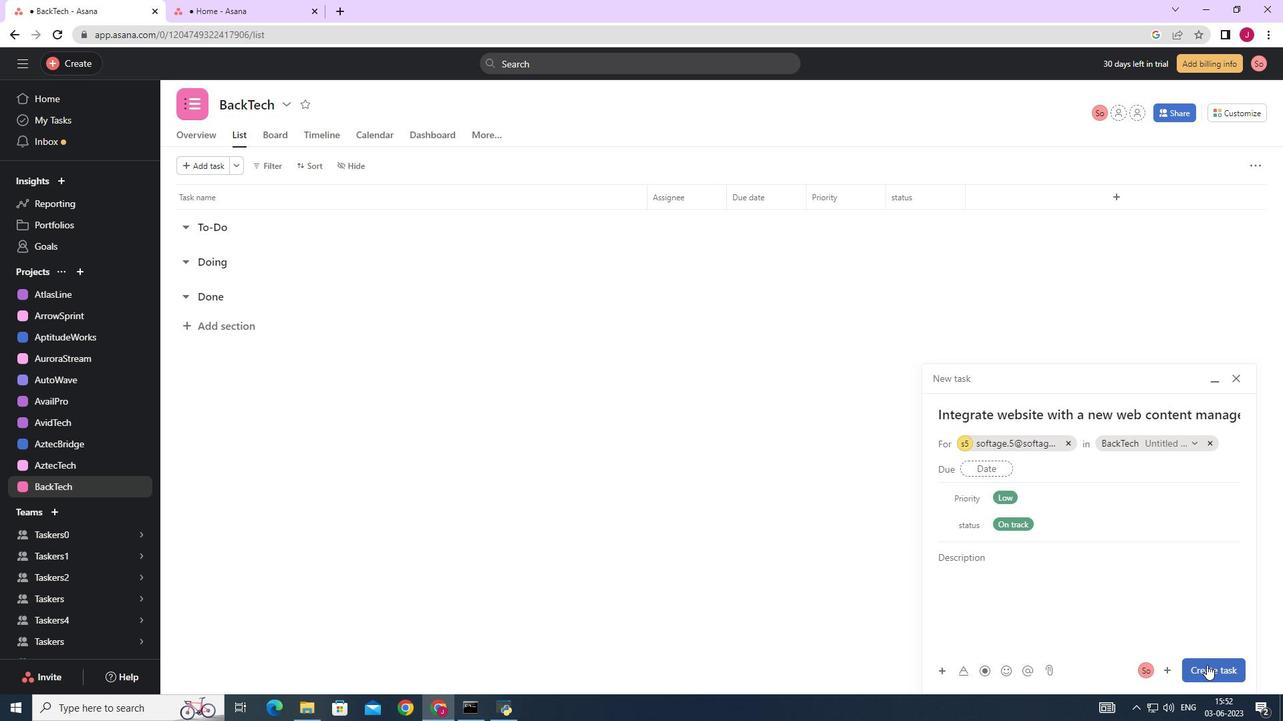 
Action: Mouse pressed left at (1209, 667)
Screenshot: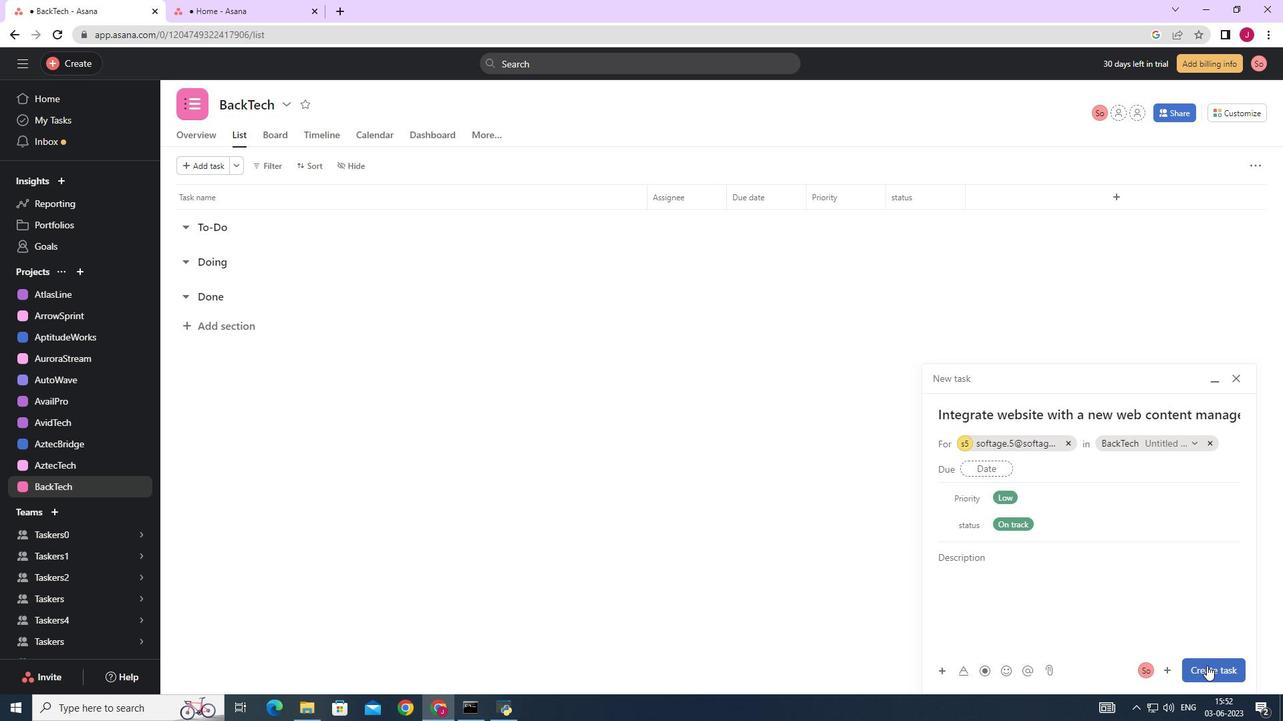 
Action: Mouse moved to (1086, 334)
Screenshot: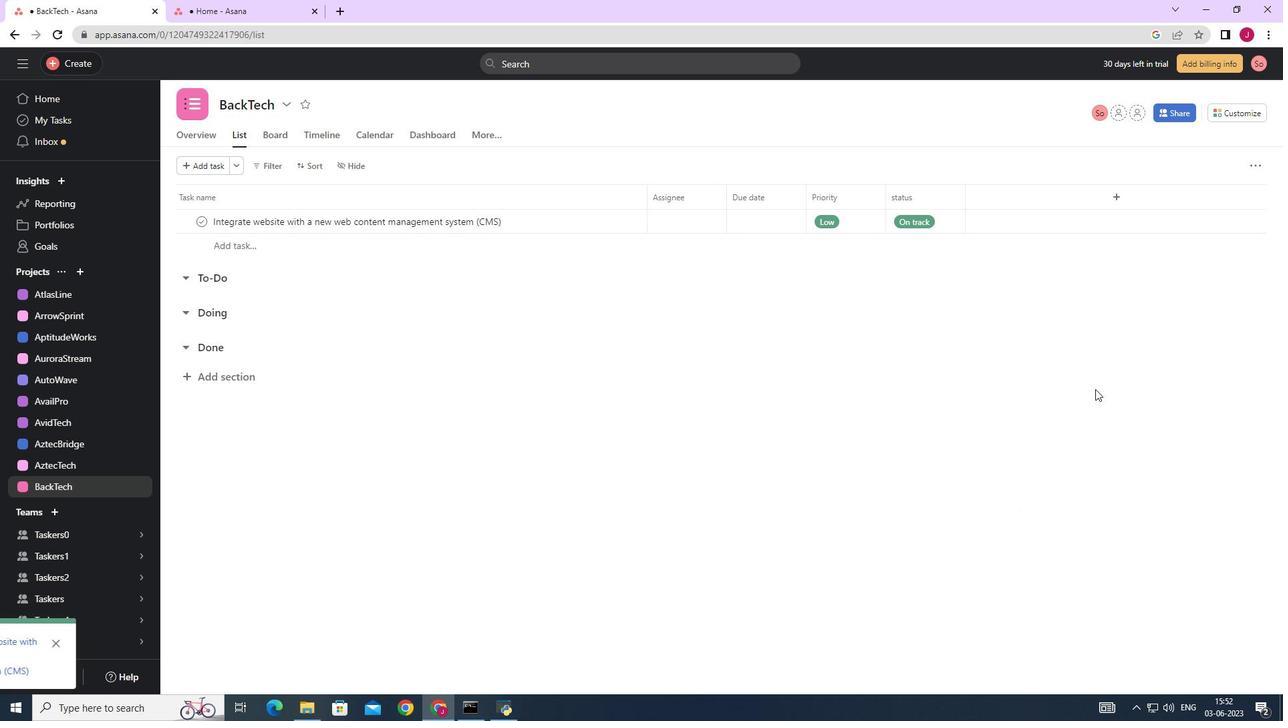 
